 Task: Use the formula "REPLACEB" in spreadsheet "Project portfolio".
Action: Mouse moved to (153, 220)
Screenshot: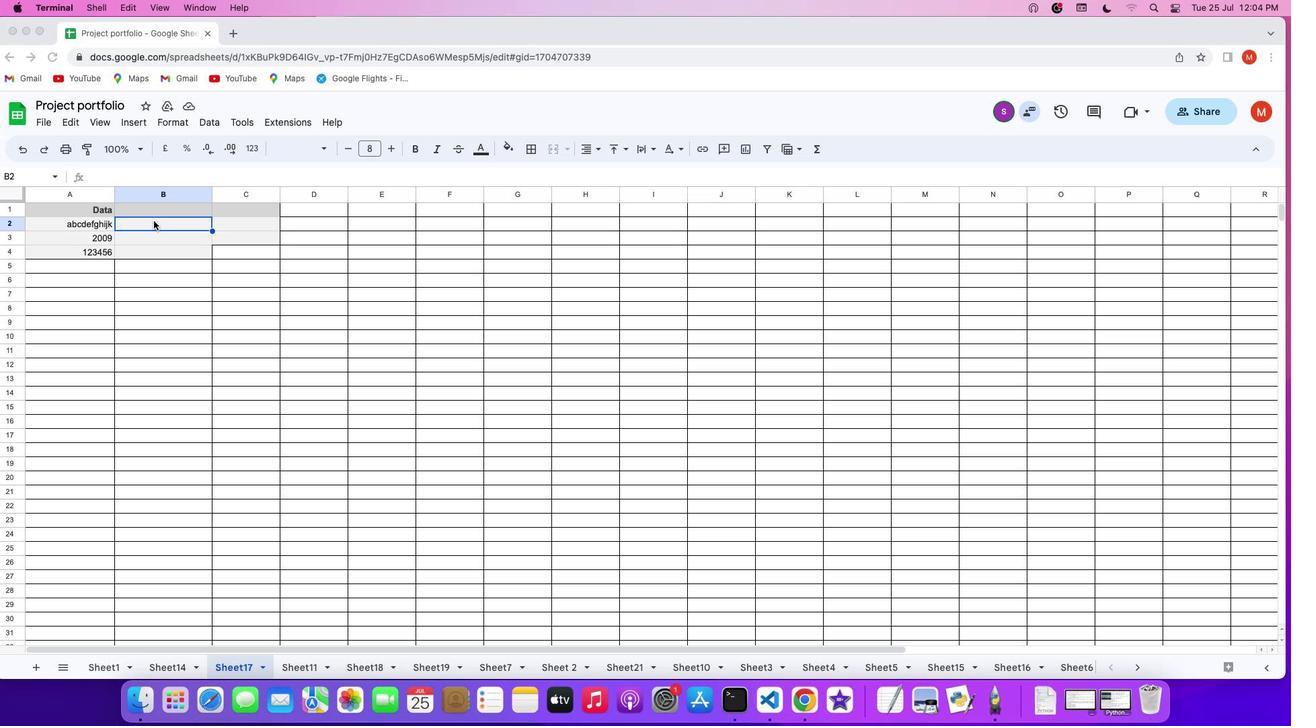 
Action: Mouse pressed left at (153, 220)
Screenshot: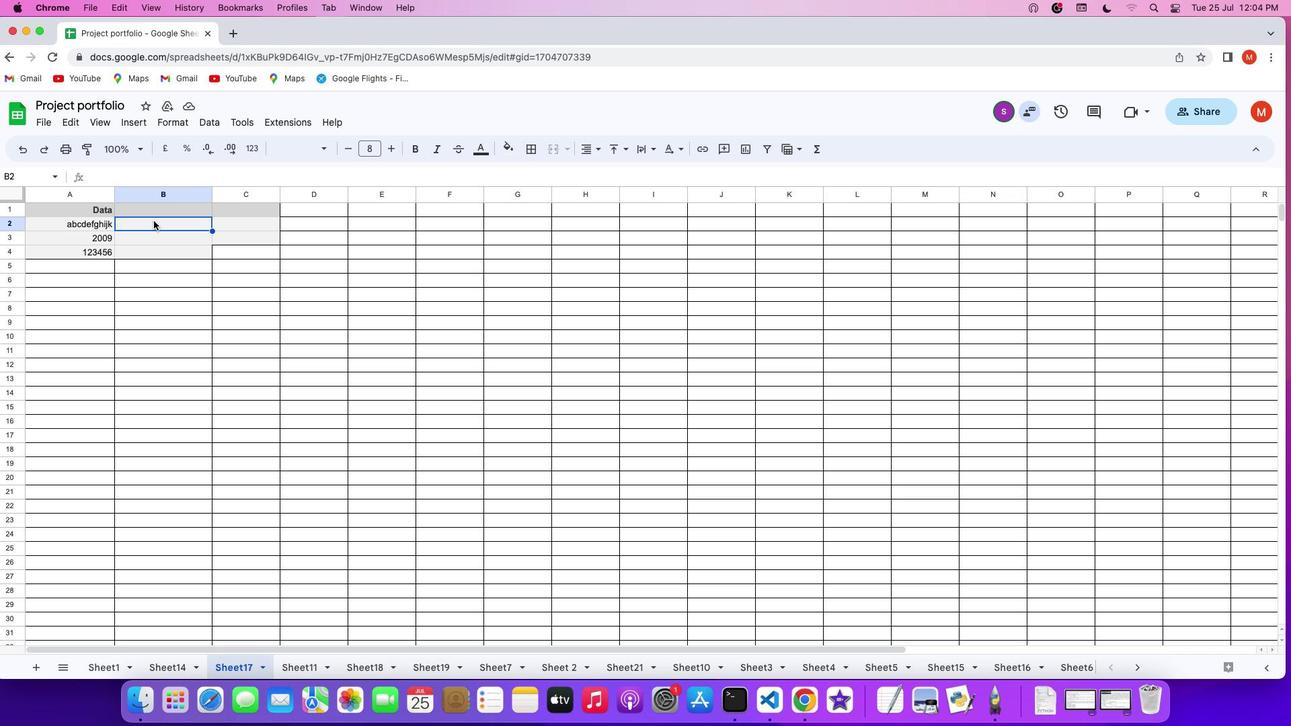 
Action: Mouse pressed left at (153, 220)
Screenshot: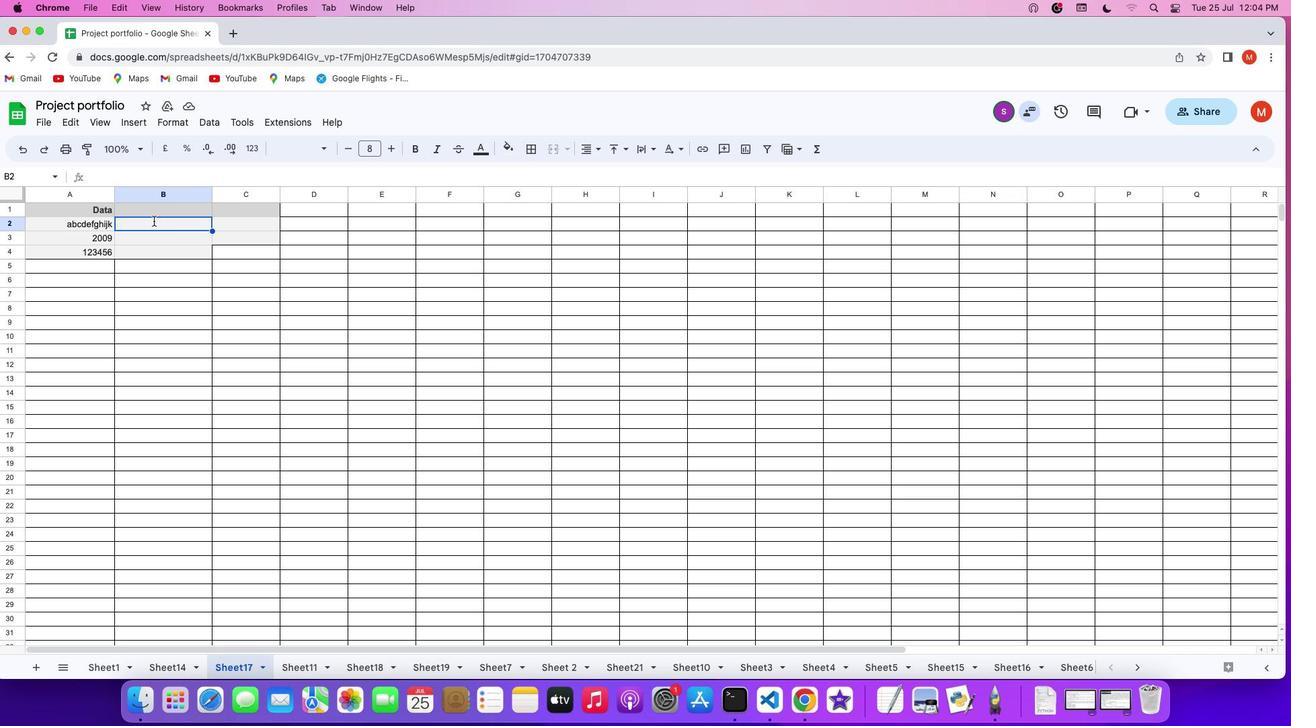 
Action: Mouse pressed left at (153, 220)
Screenshot: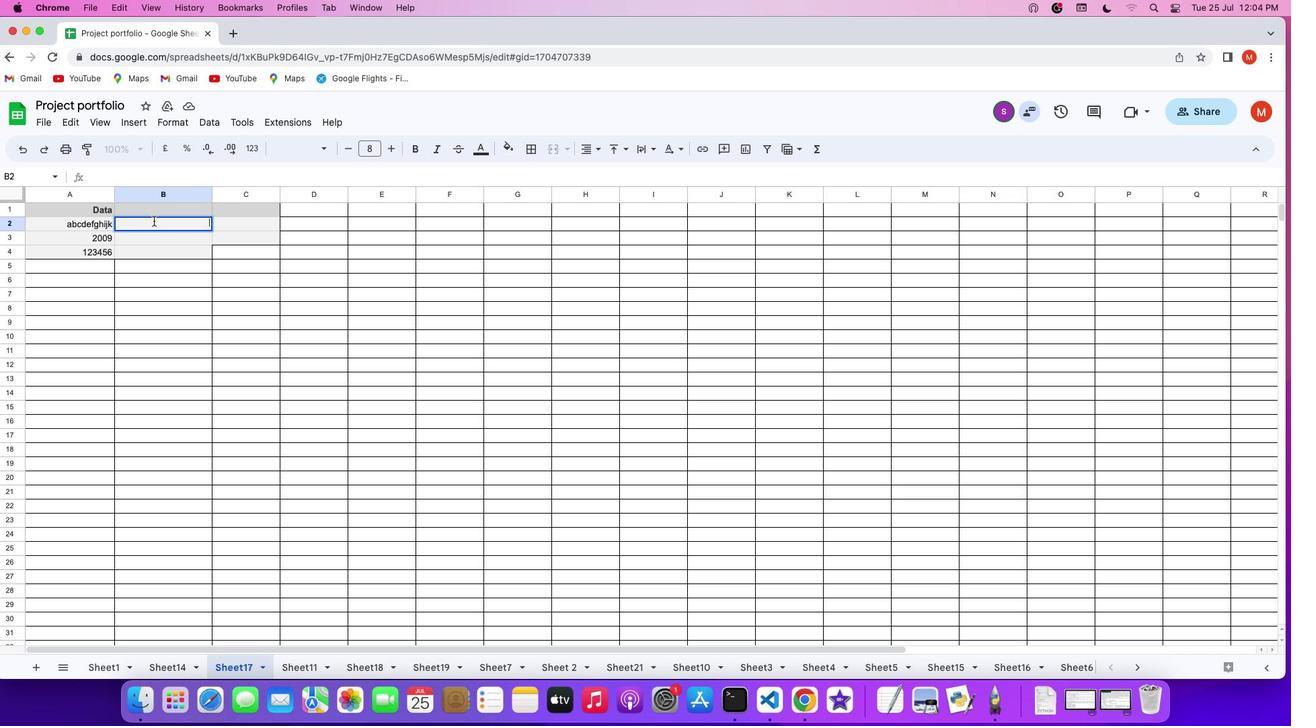 
Action: Key pressed '='
Screenshot: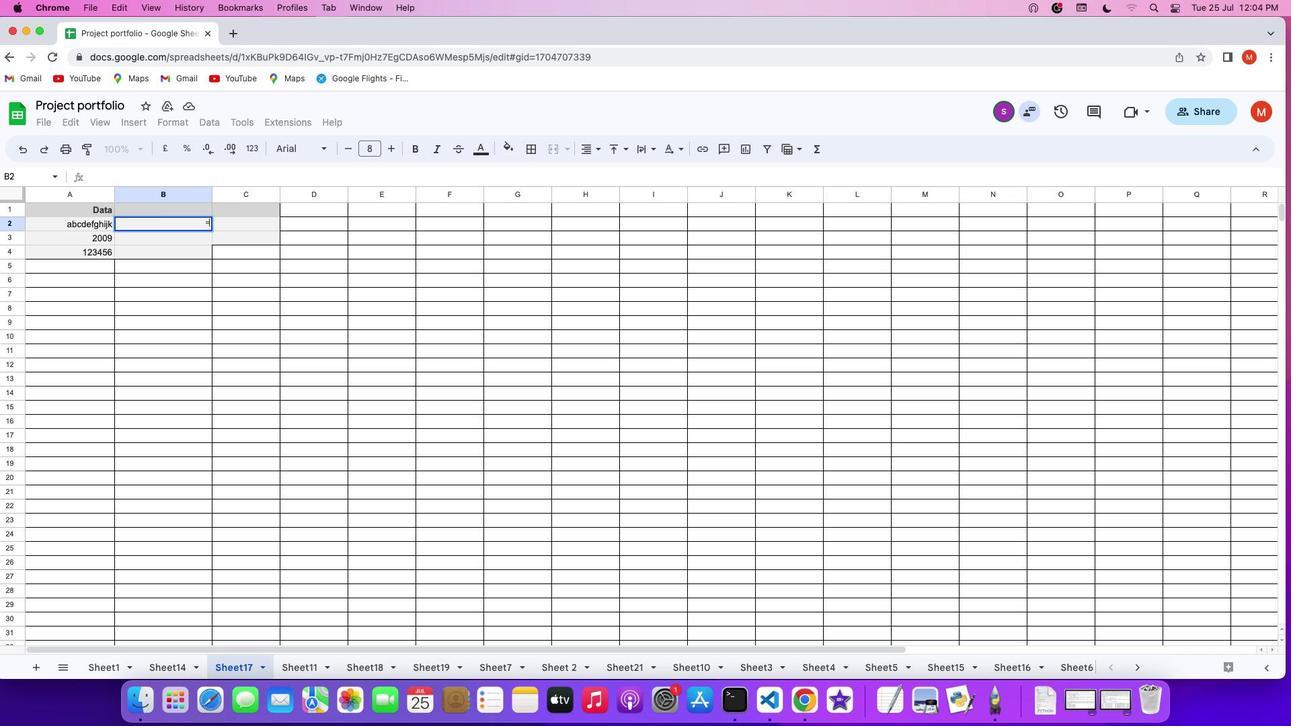 
Action: Mouse moved to (826, 156)
Screenshot: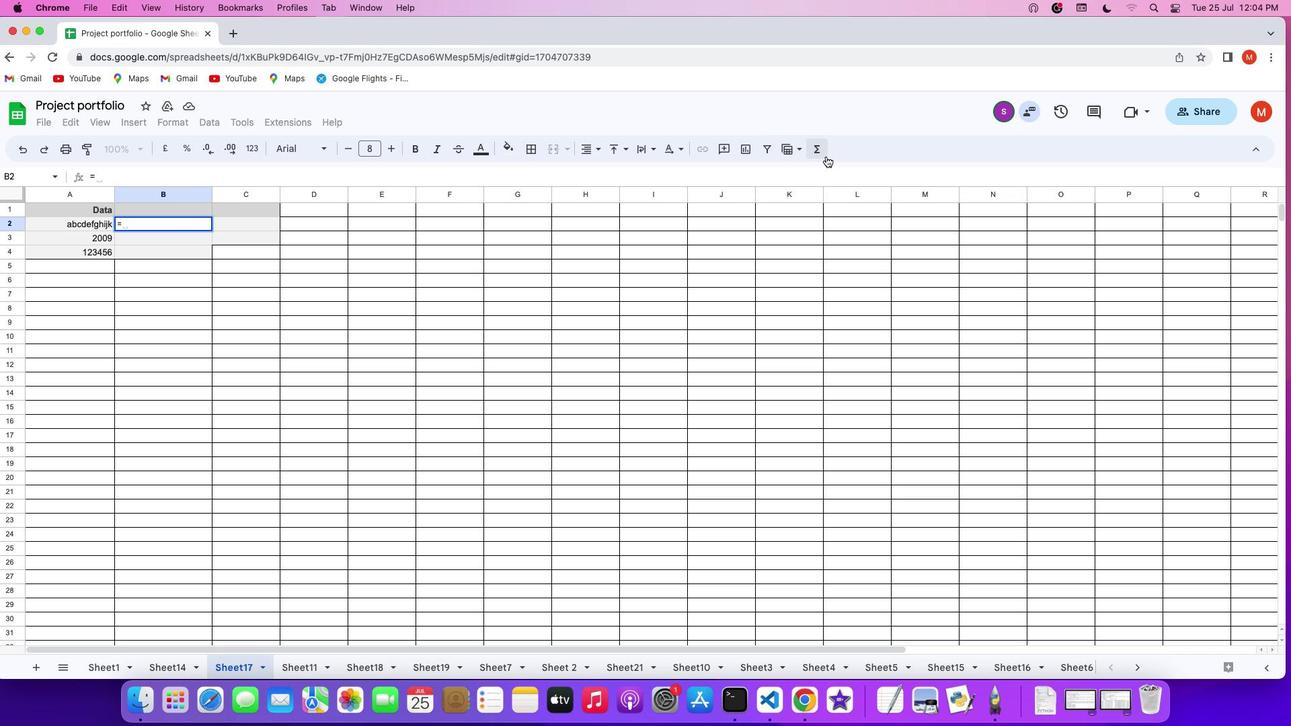 
Action: Mouse pressed left at (826, 156)
Screenshot: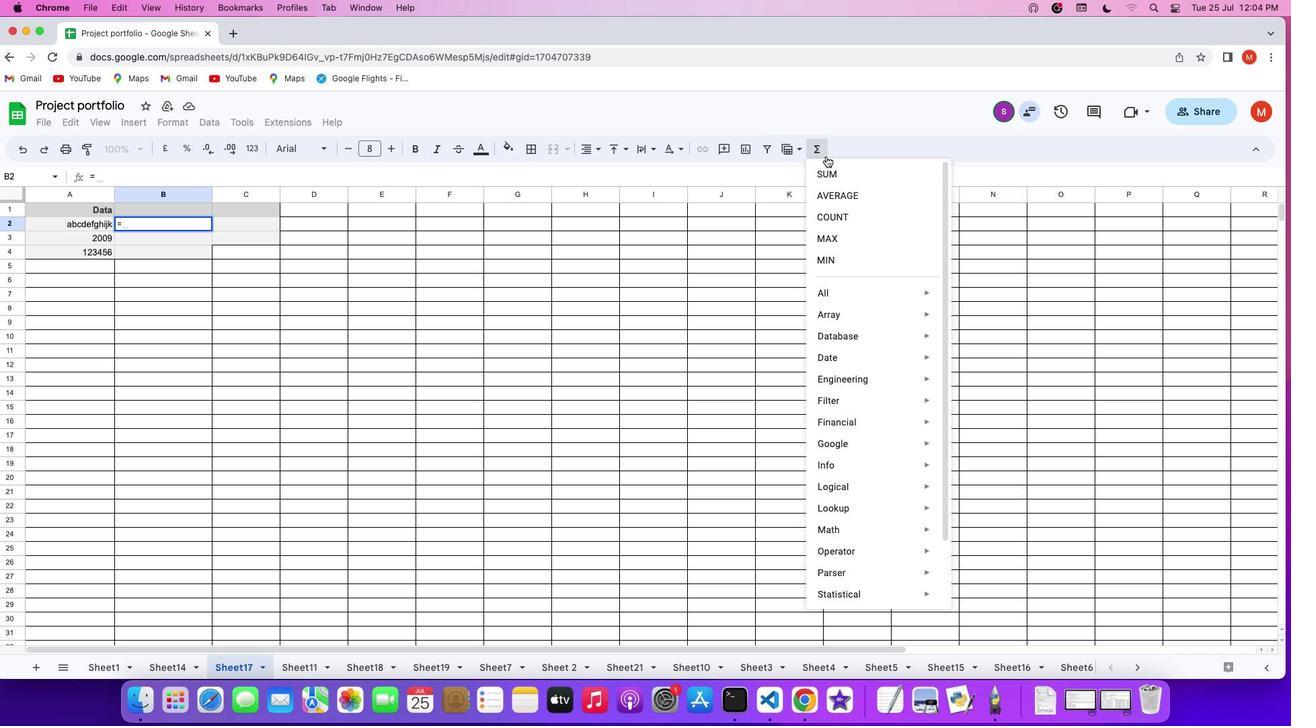 
Action: Mouse moved to (962, 335)
Screenshot: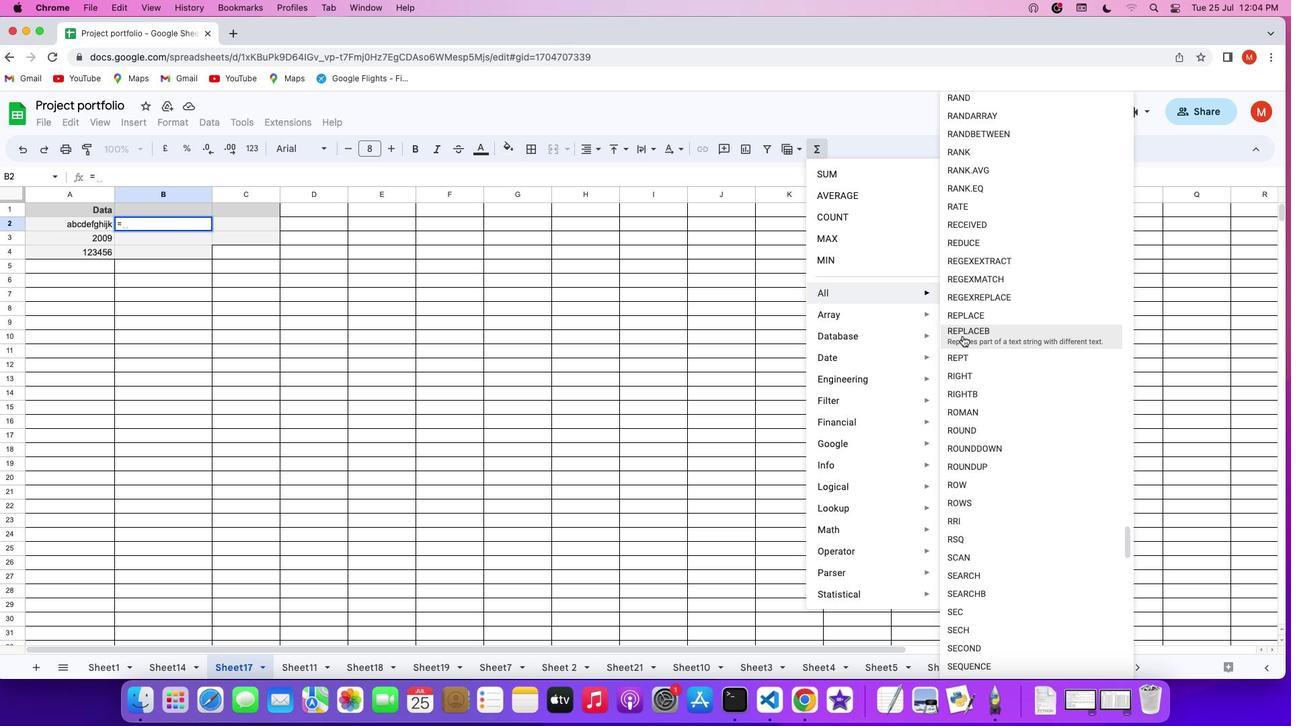 
Action: Mouse pressed left at (962, 335)
Screenshot: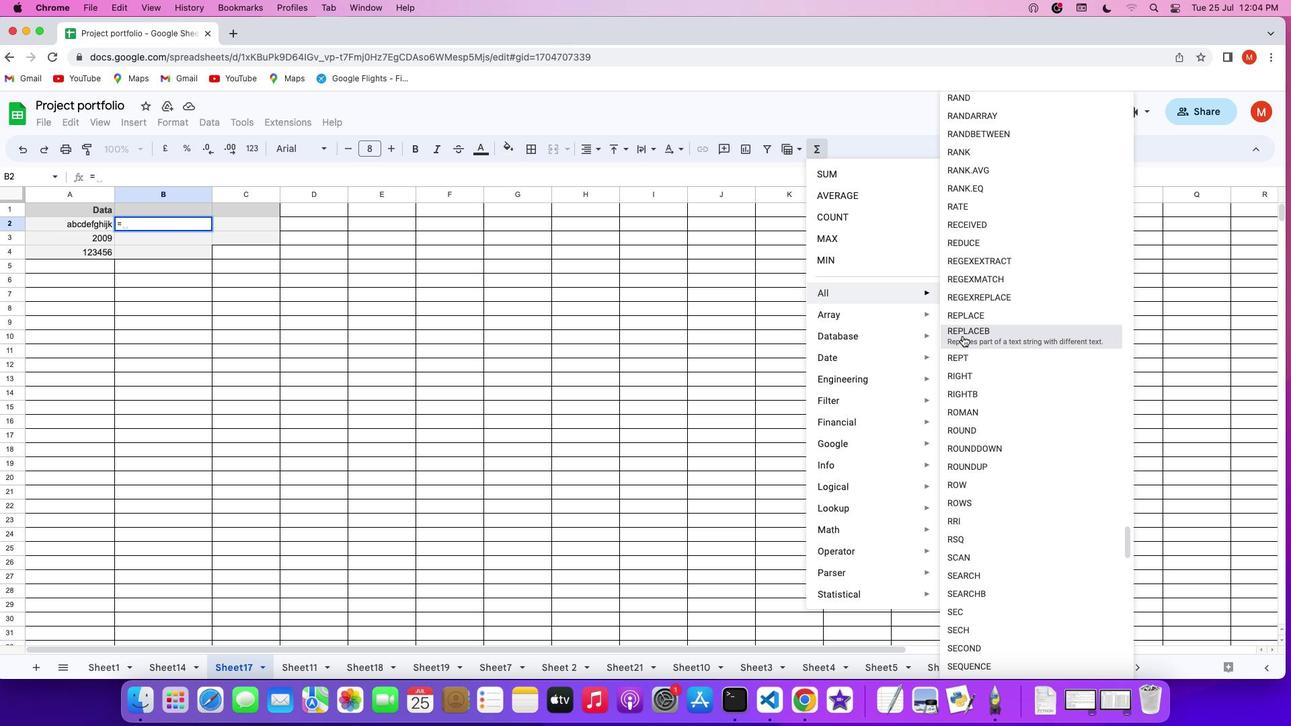 
Action: Key pressed Key.shift'A''2'',''6'',''5'','Key.shift_r'"''*'Key.shift_r'"'Key.enter
Screenshot: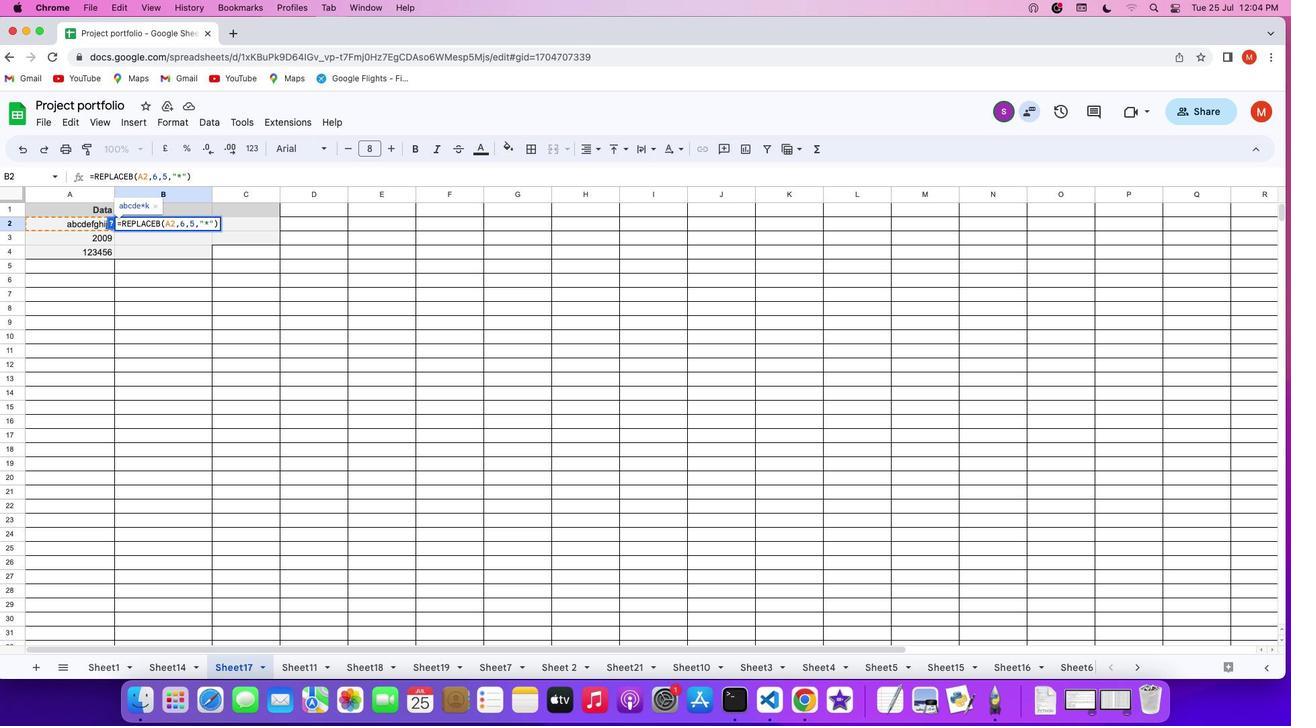 
